 Task: Calculate the distance between New York City and Fire Island.
Action: Mouse moved to (283, 69)
Screenshot: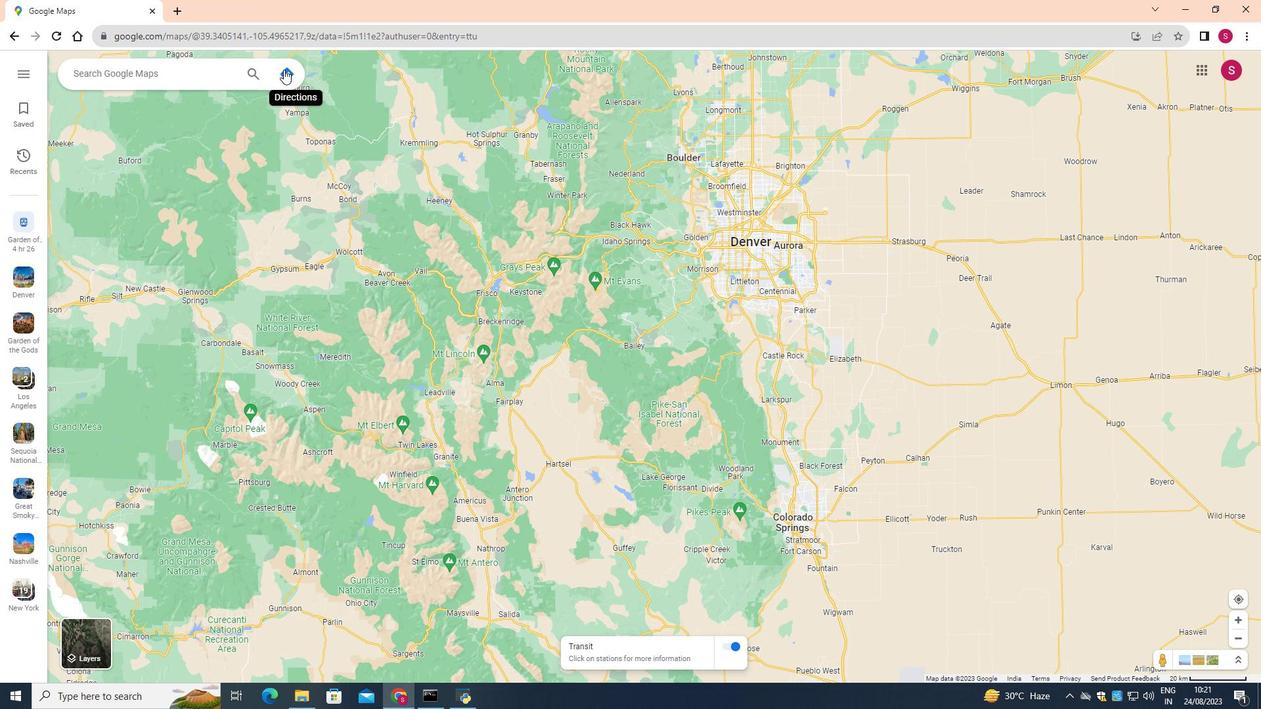 
Action: Mouse pressed left at (283, 69)
Screenshot: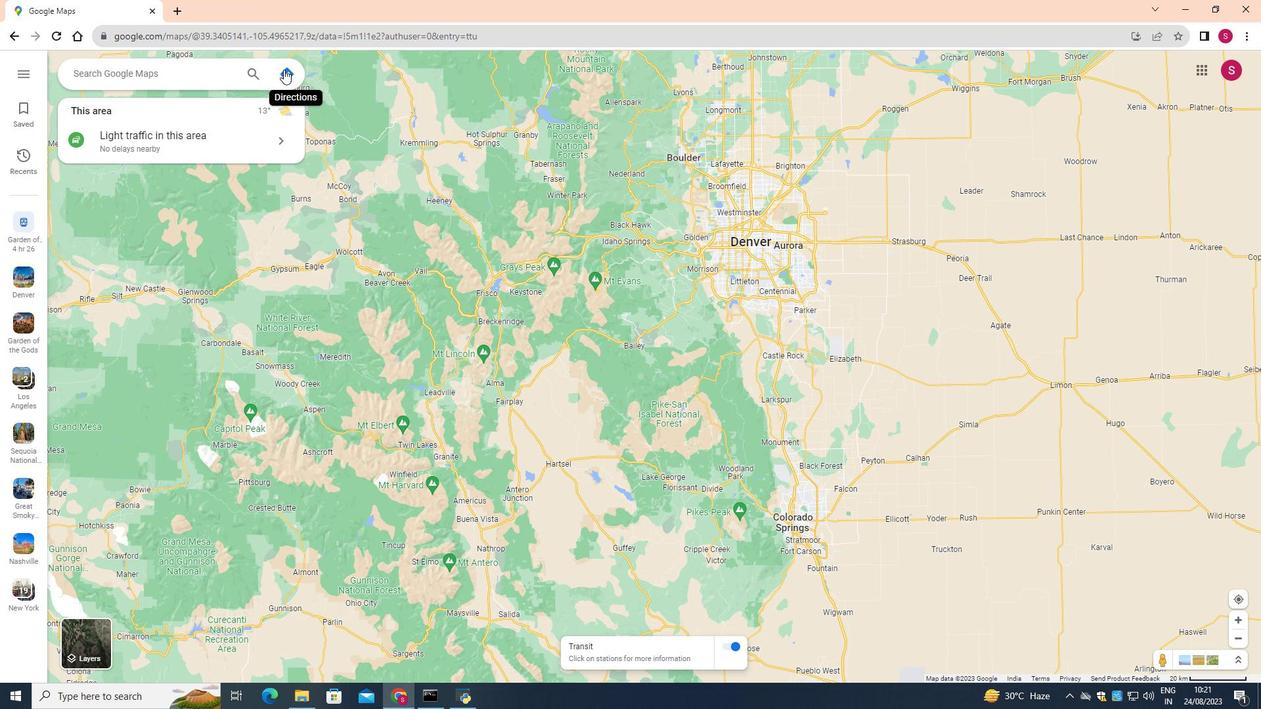 
Action: Mouse moved to (180, 107)
Screenshot: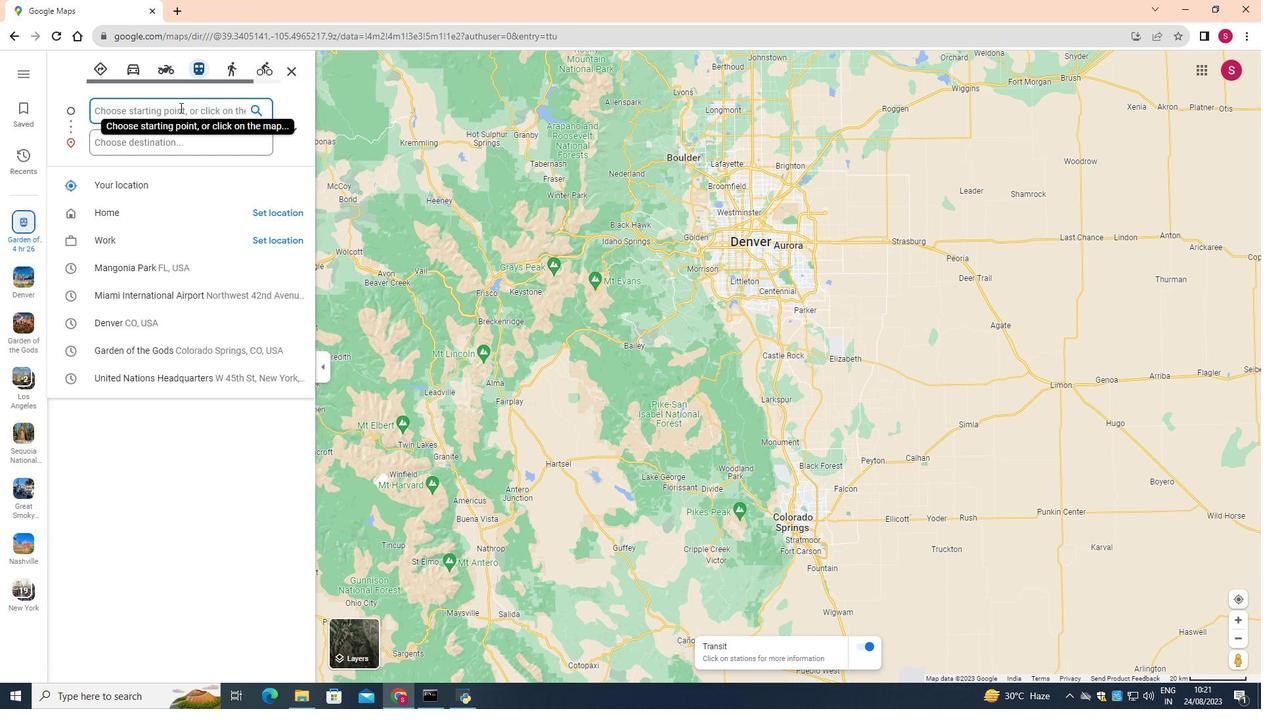 
Action: Mouse pressed left at (180, 107)
Screenshot: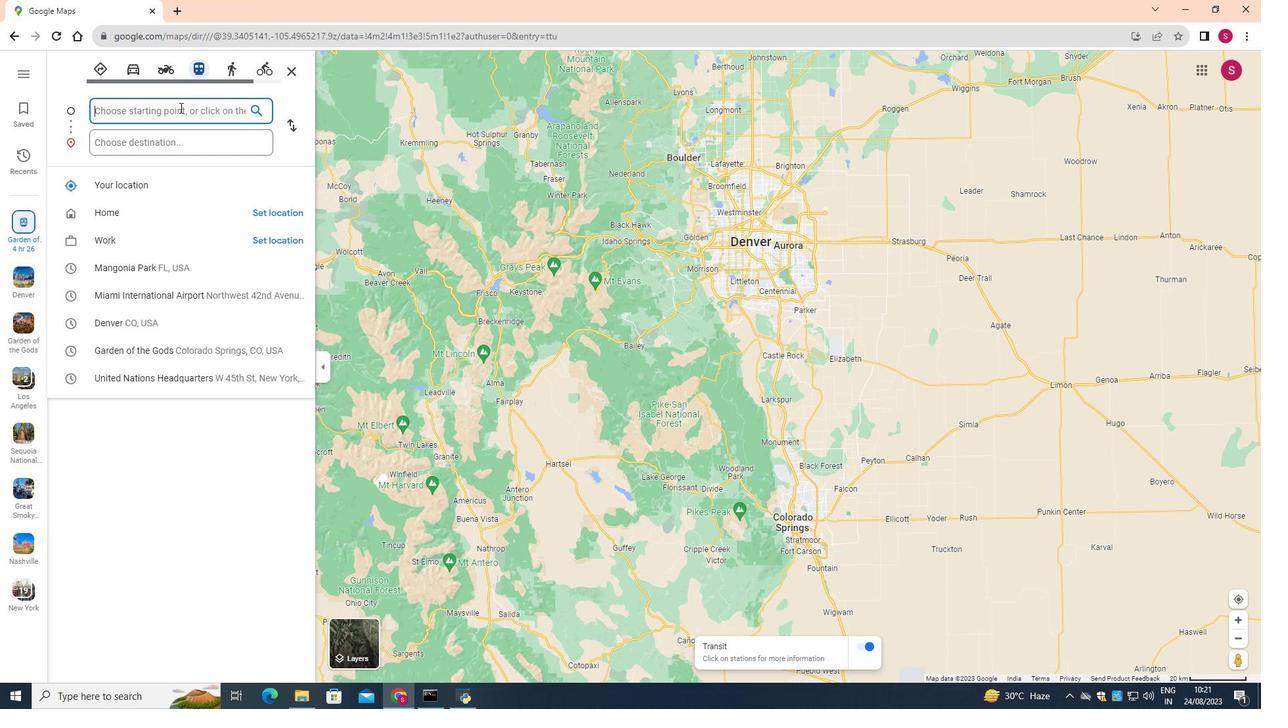 
Action: Key pressed <Key.shift>New<Key.space><Key.shift>York<Key.space><Key.shift>City
Screenshot: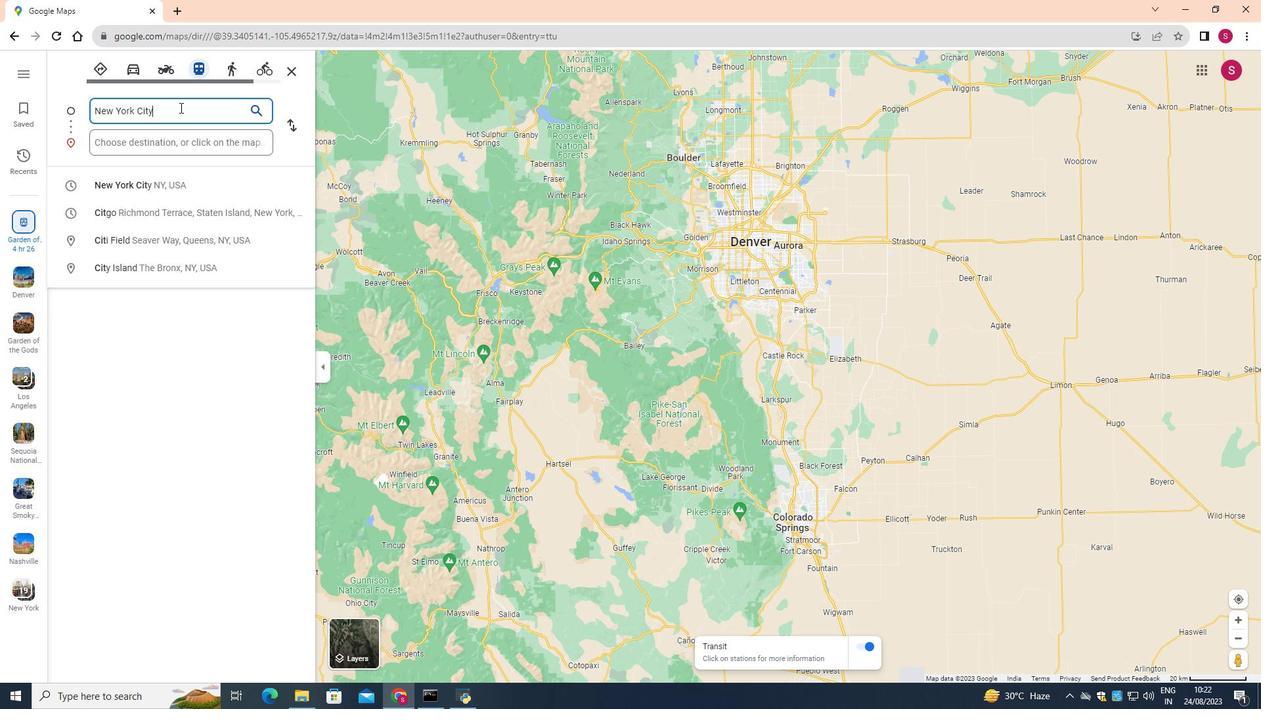 
Action: Mouse moved to (161, 186)
Screenshot: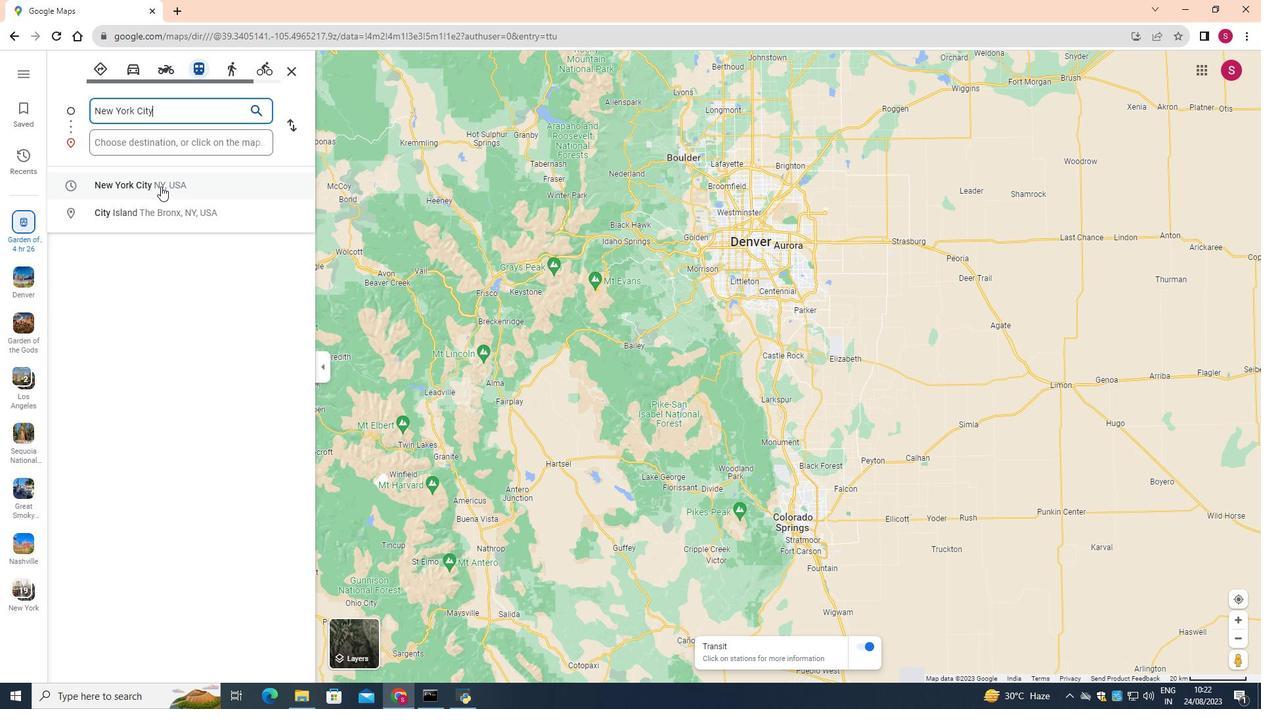 
Action: Mouse pressed left at (161, 186)
Screenshot: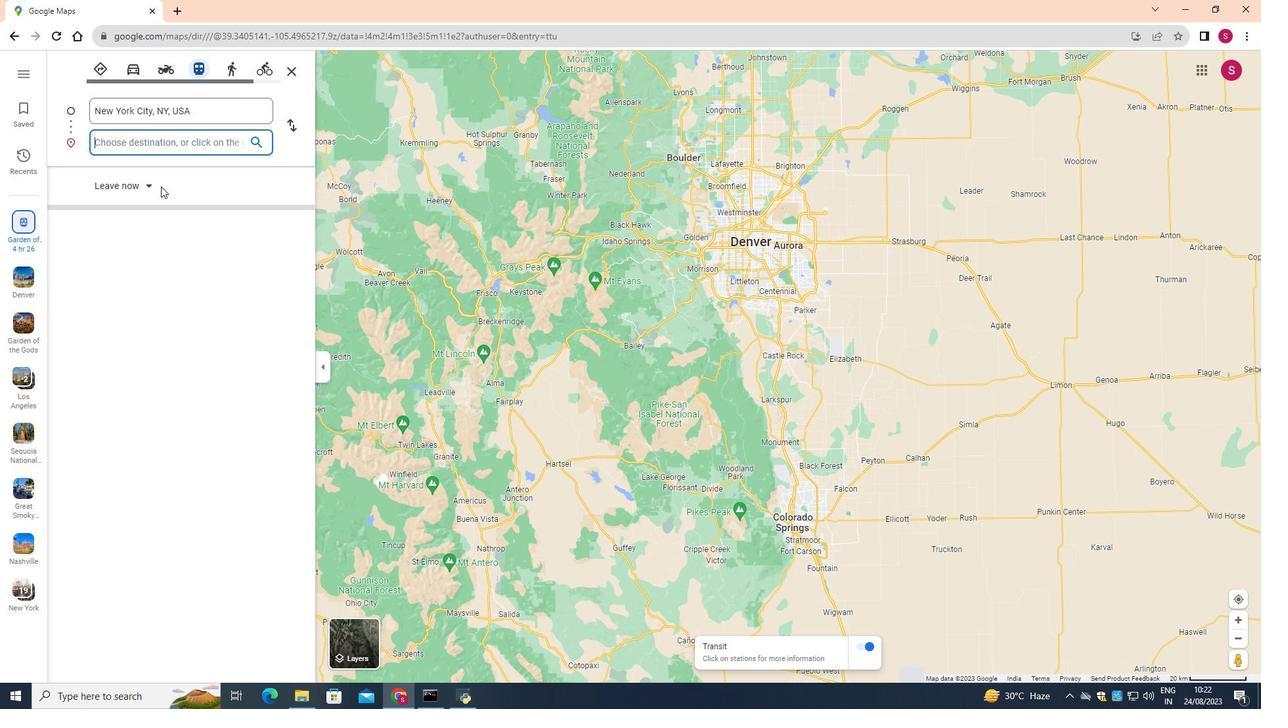 
Action: Mouse moved to (184, 138)
Screenshot: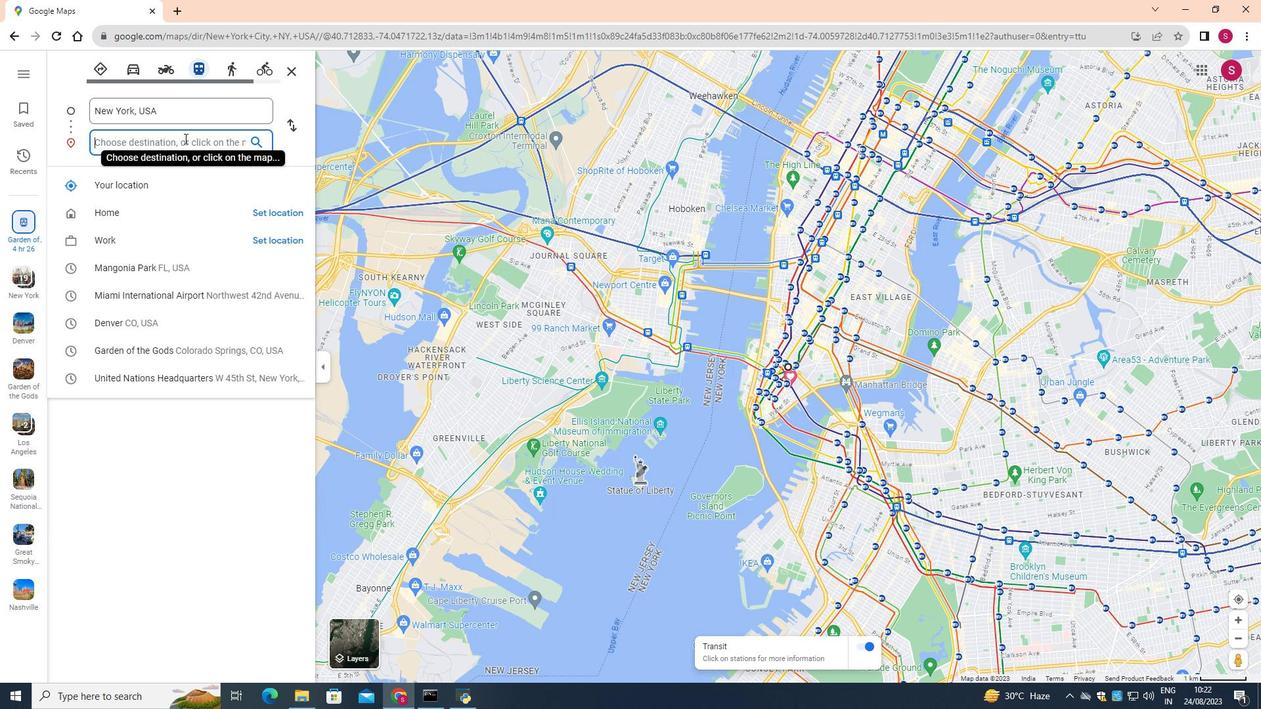 
Action: Mouse pressed left at (184, 138)
Screenshot: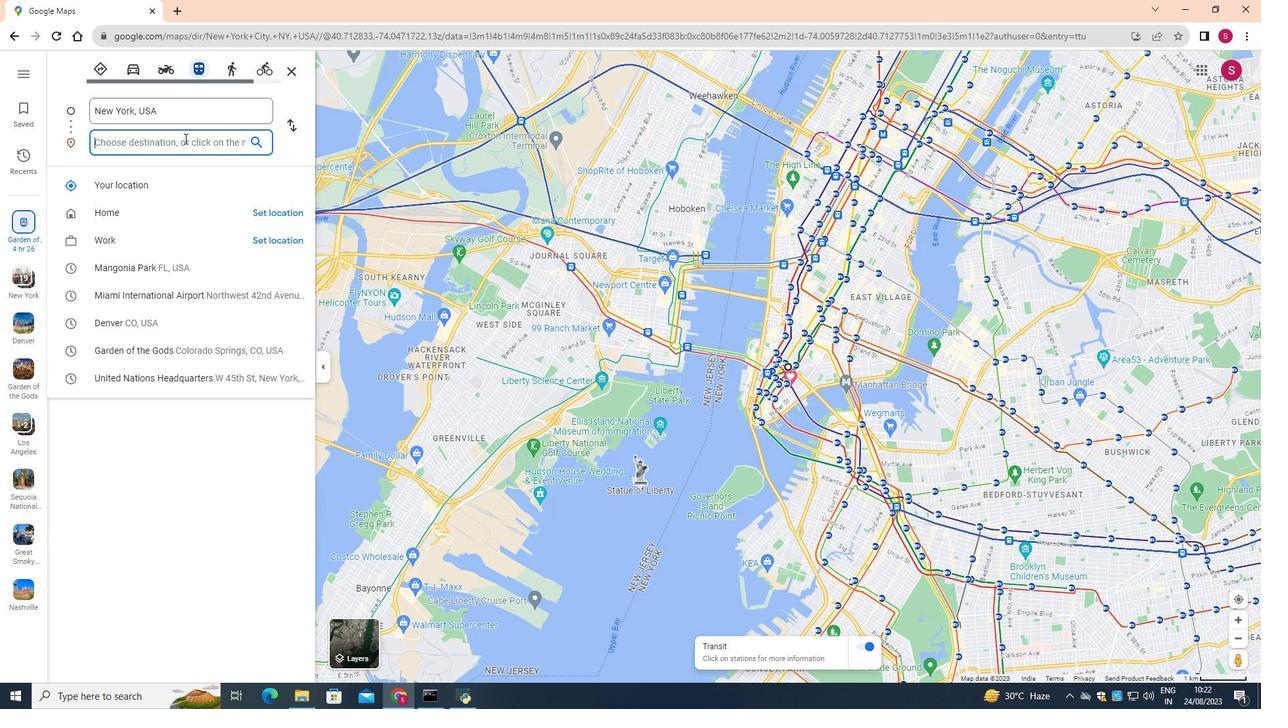 
Action: Key pressed <Key.shift><Key.shift>Fire
Screenshot: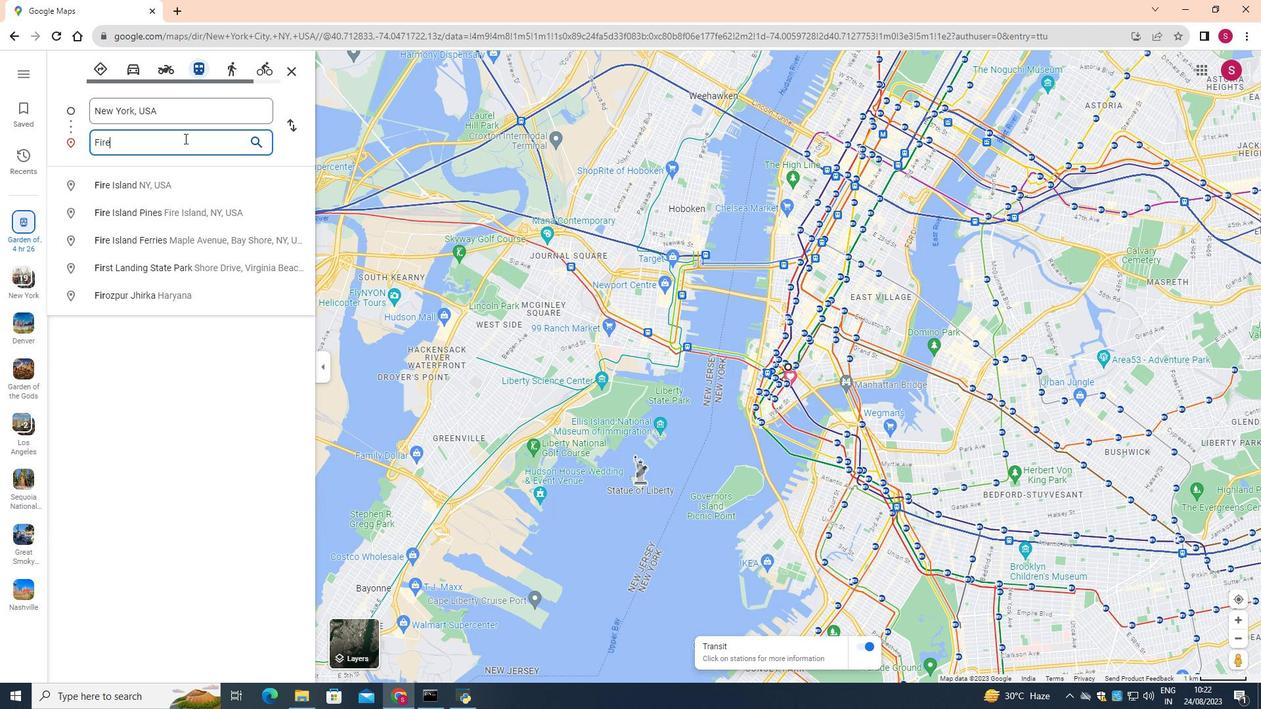 
Action: Mouse moved to (125, 188)
Screenshot: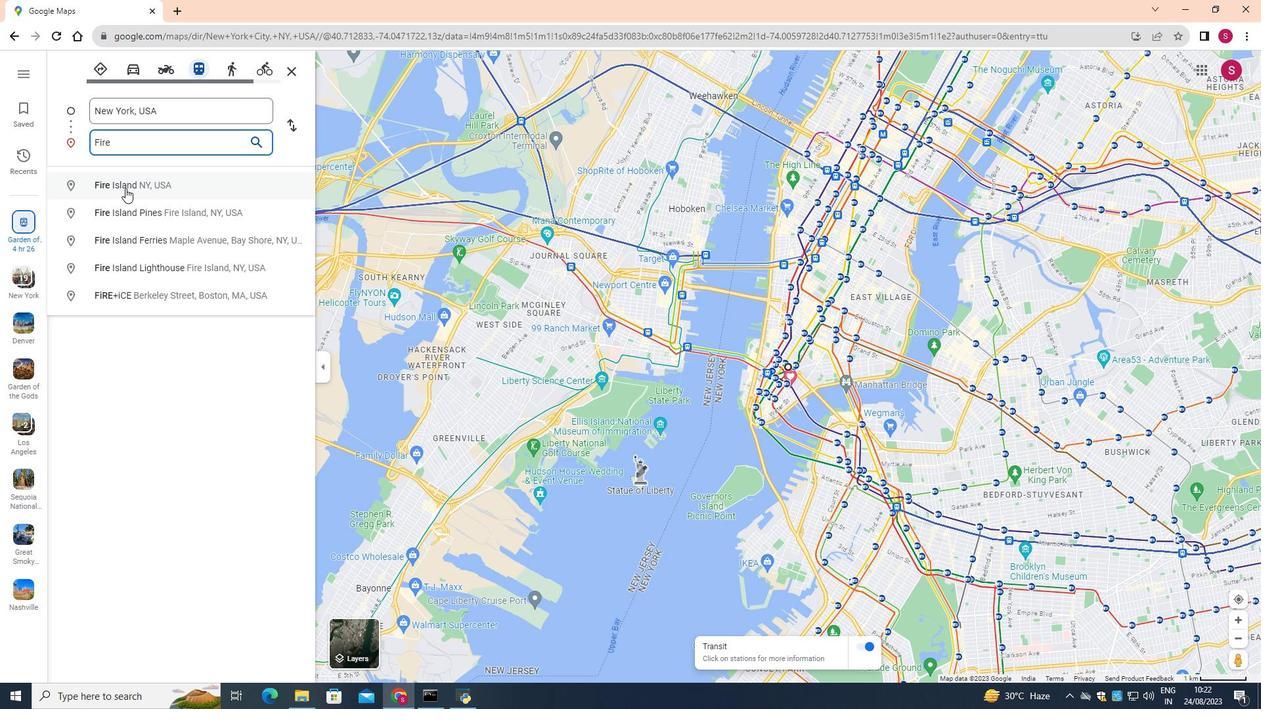 
Action: Mouse pressed left at (125, 188)
Screenshot: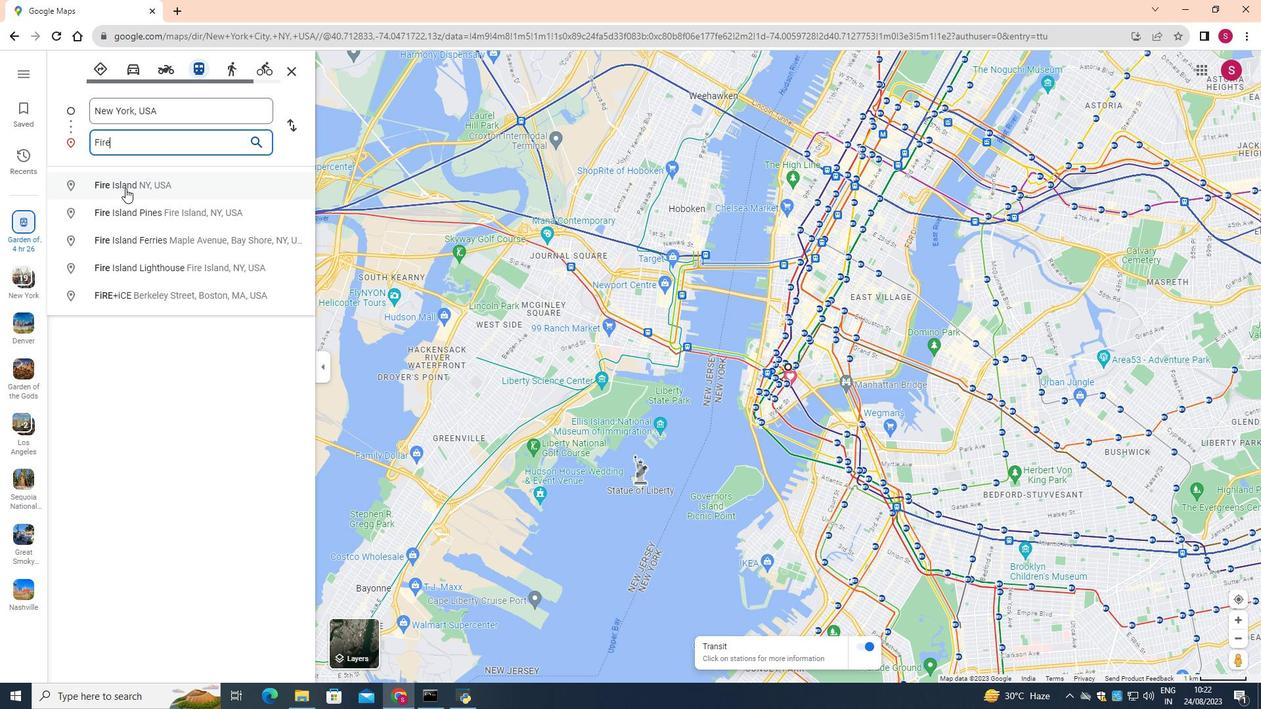 
Action: Mouse moved to (577, 639)
Screenshot: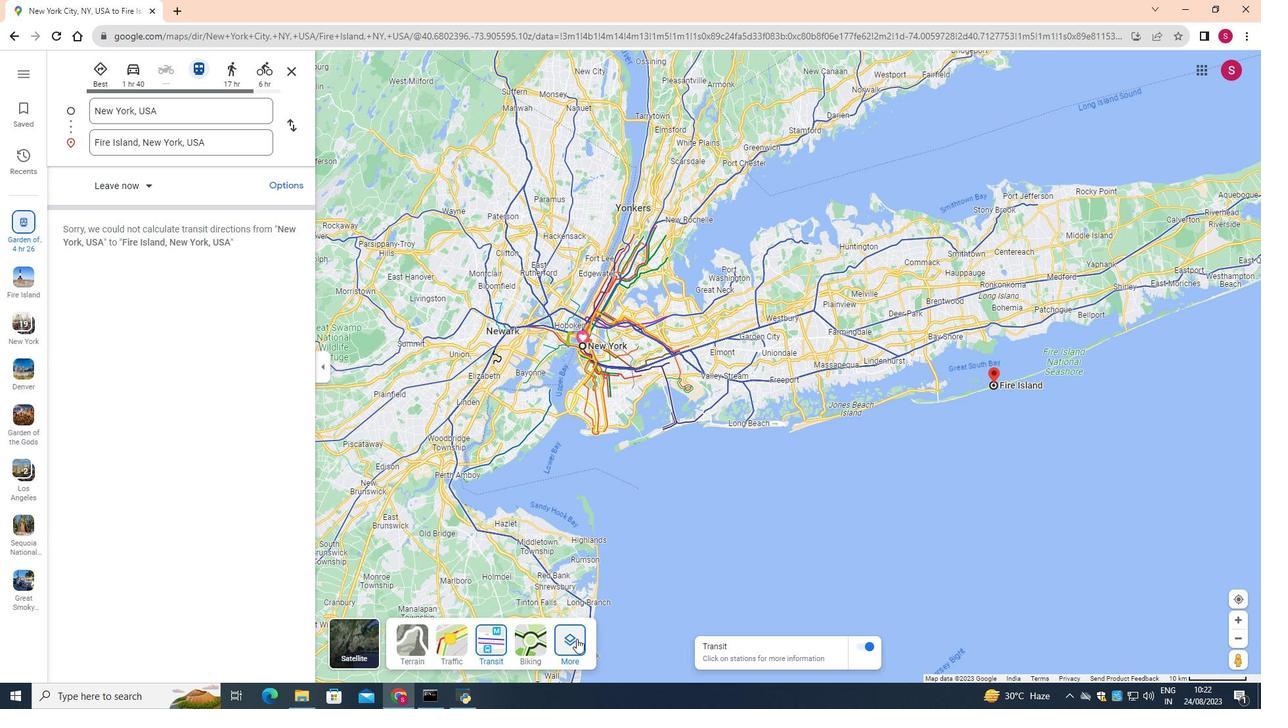 
Action: Mouse pressed left at (577, 639)
Screenshot: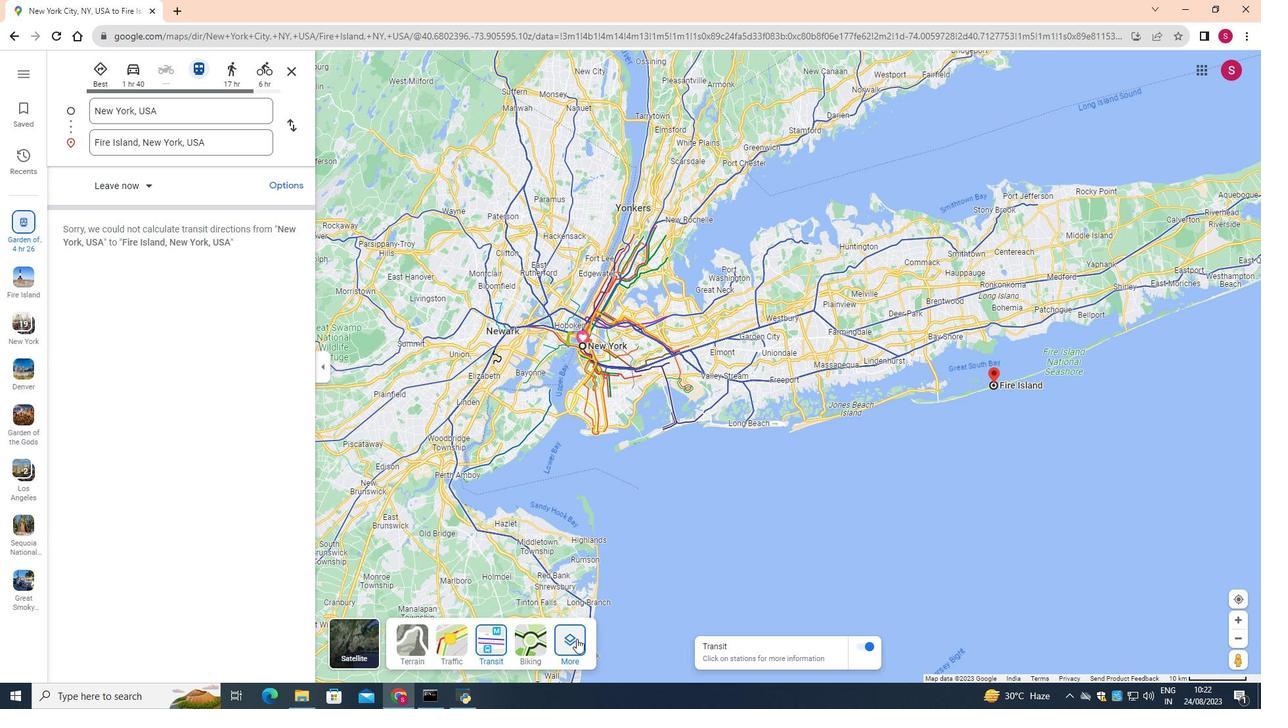 
Action: Mouse moved to (457, 528)
Screenshot: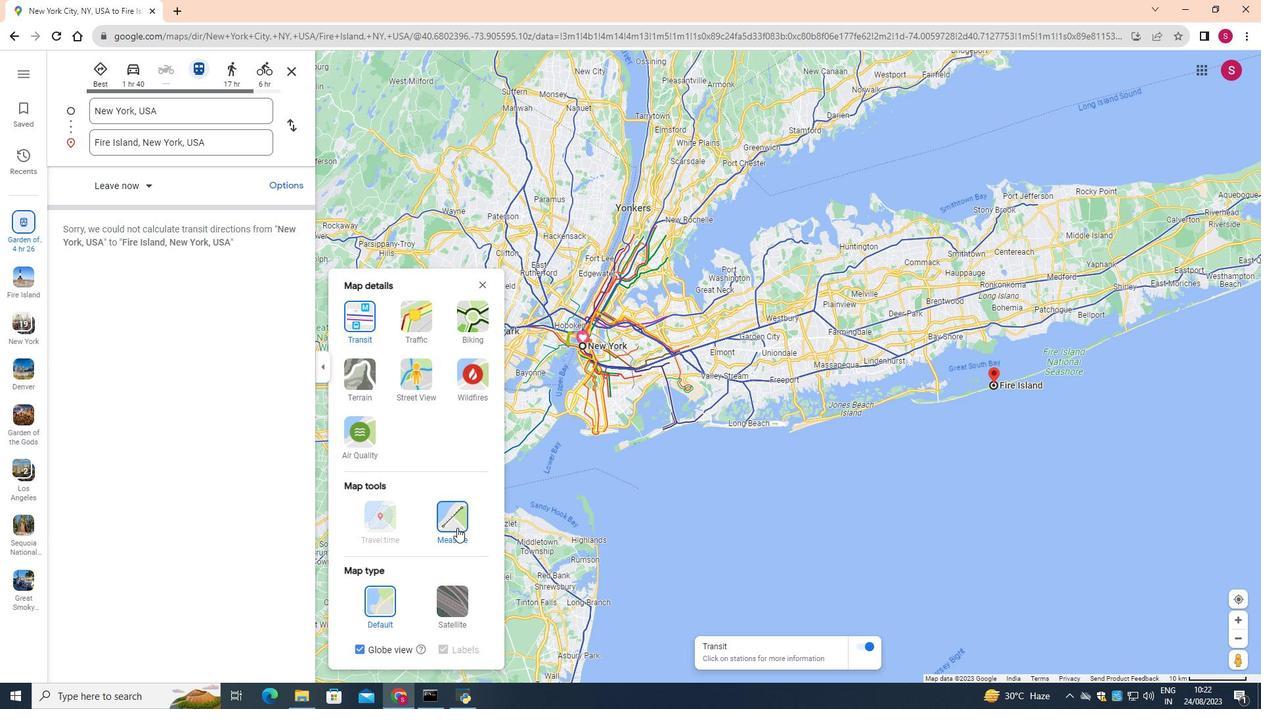 
Action: Mouse pressed left at (457, 528)
Screenshot: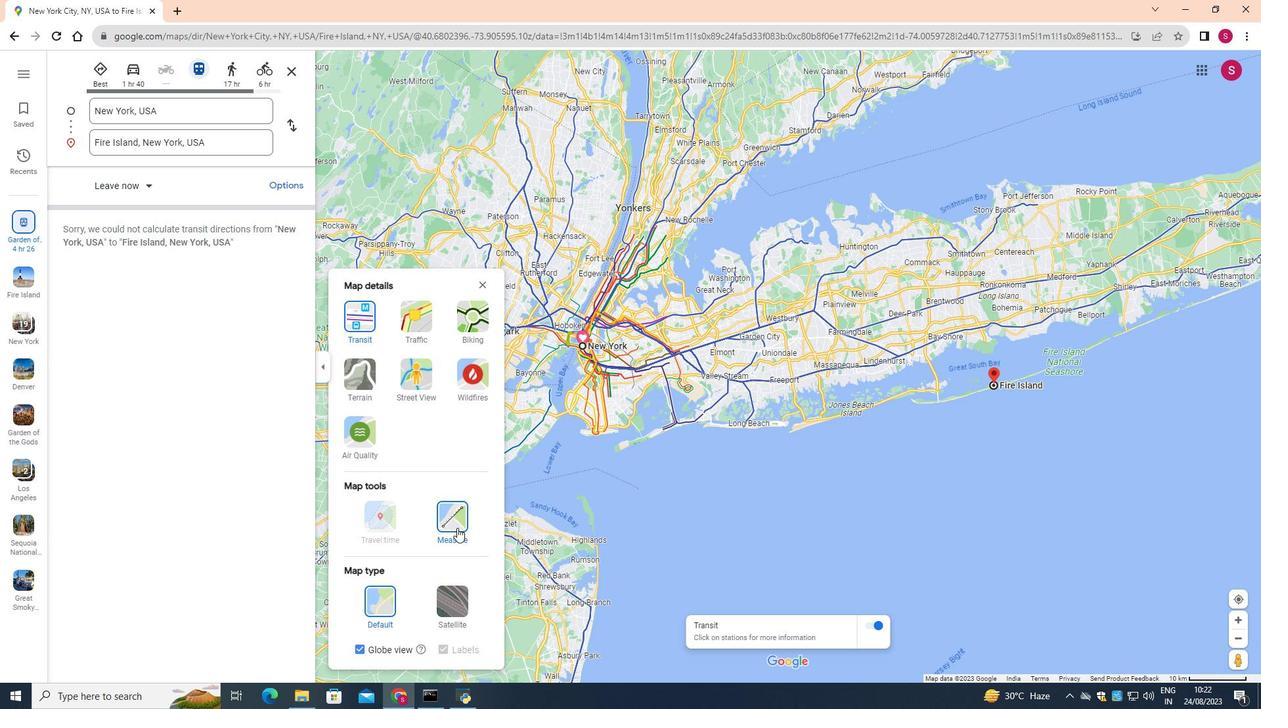 
Action: Mouse moved to (481, 283)
Screenshot: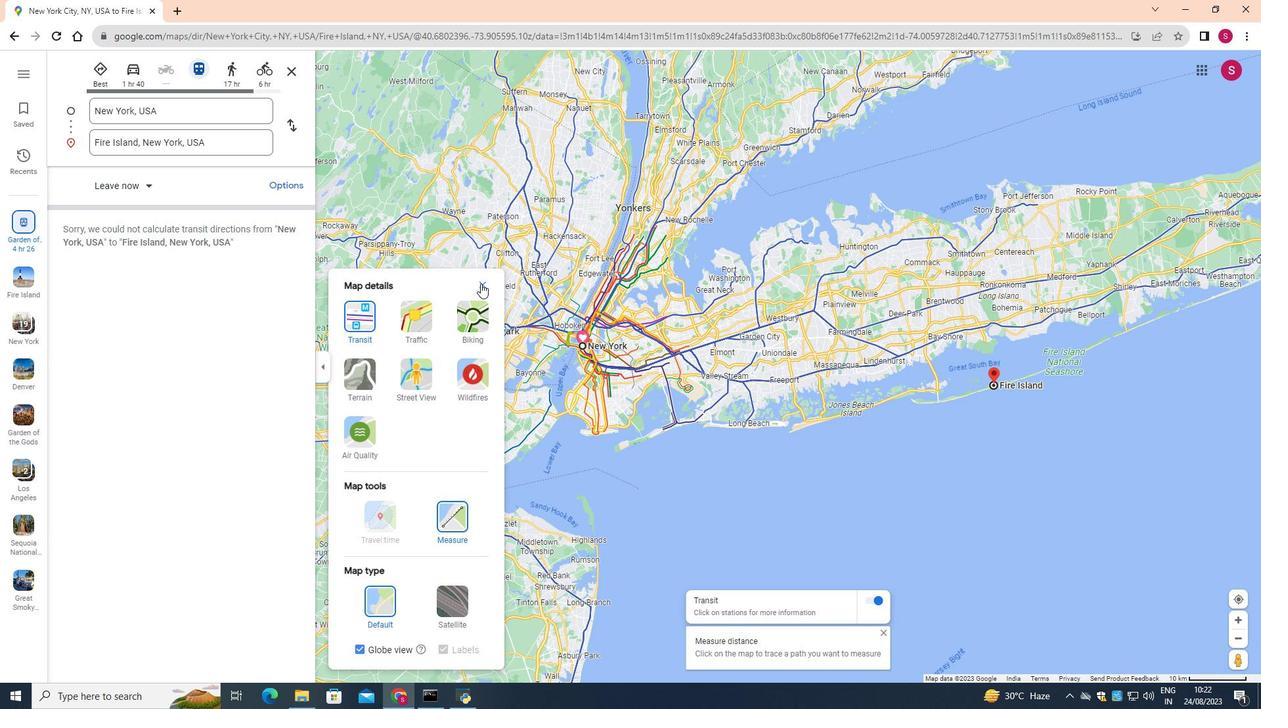 
Action: Mouse pressed left at (481, 283)
Screenshot: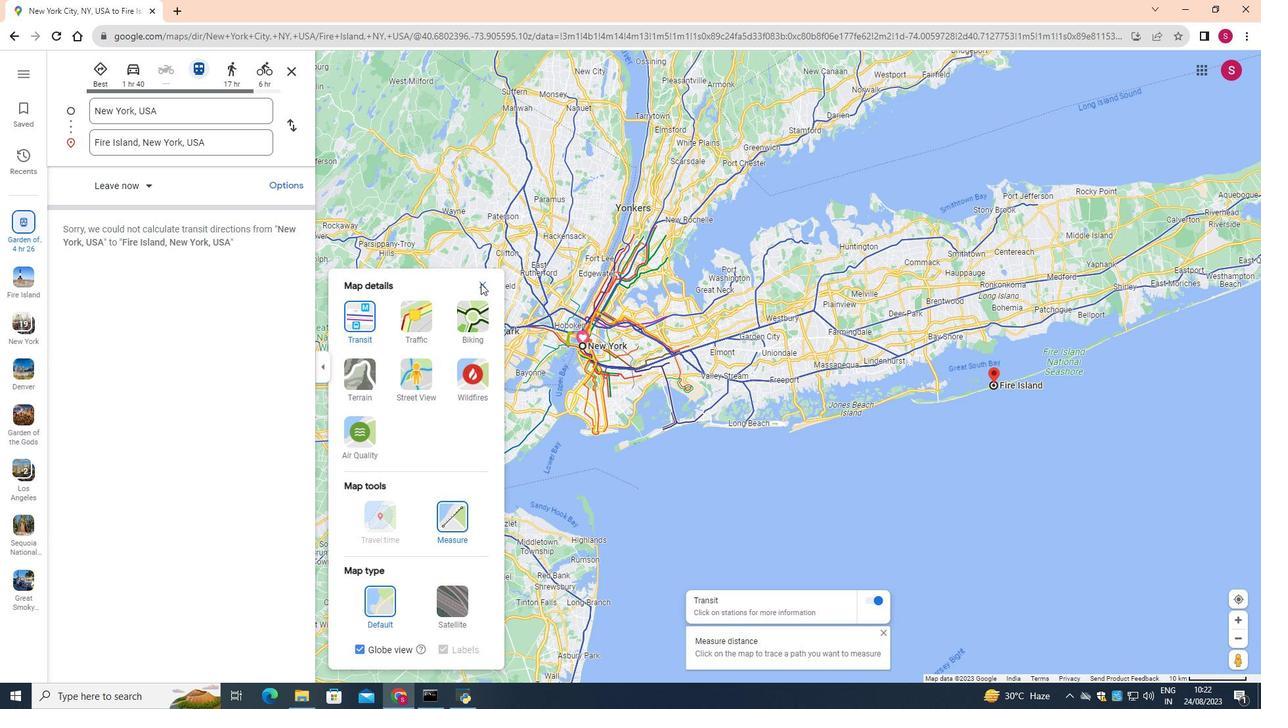 
Action: Mouse moved to (583, 347)
Screenshot: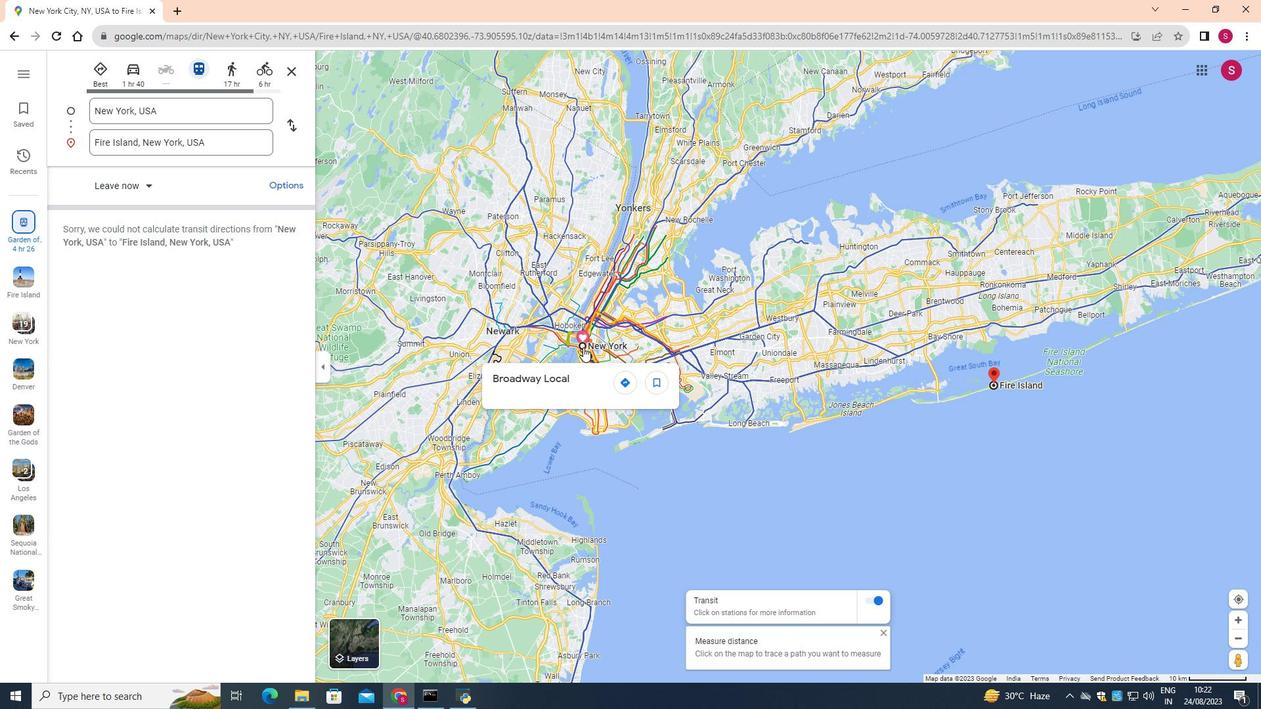 
Action: Mouse pressed left at (583, 347)
Screenshot: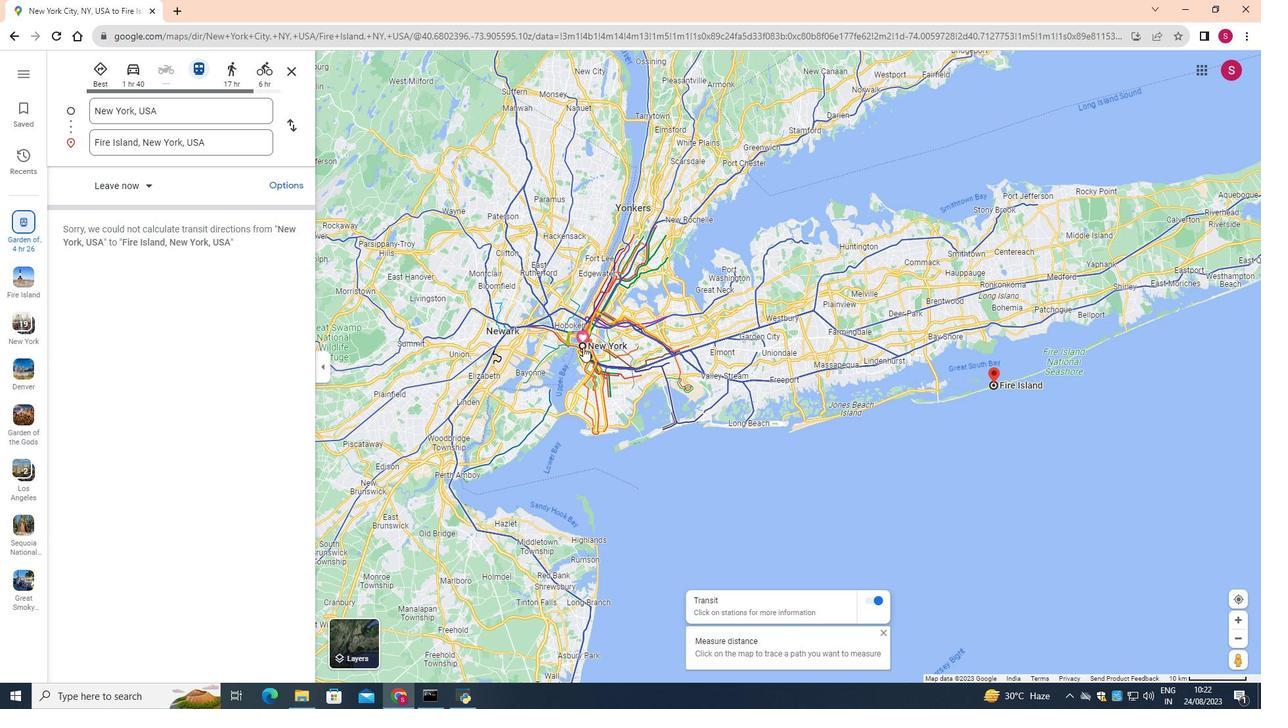 
Action: Mouse moved to (993, 385)
Screenshot: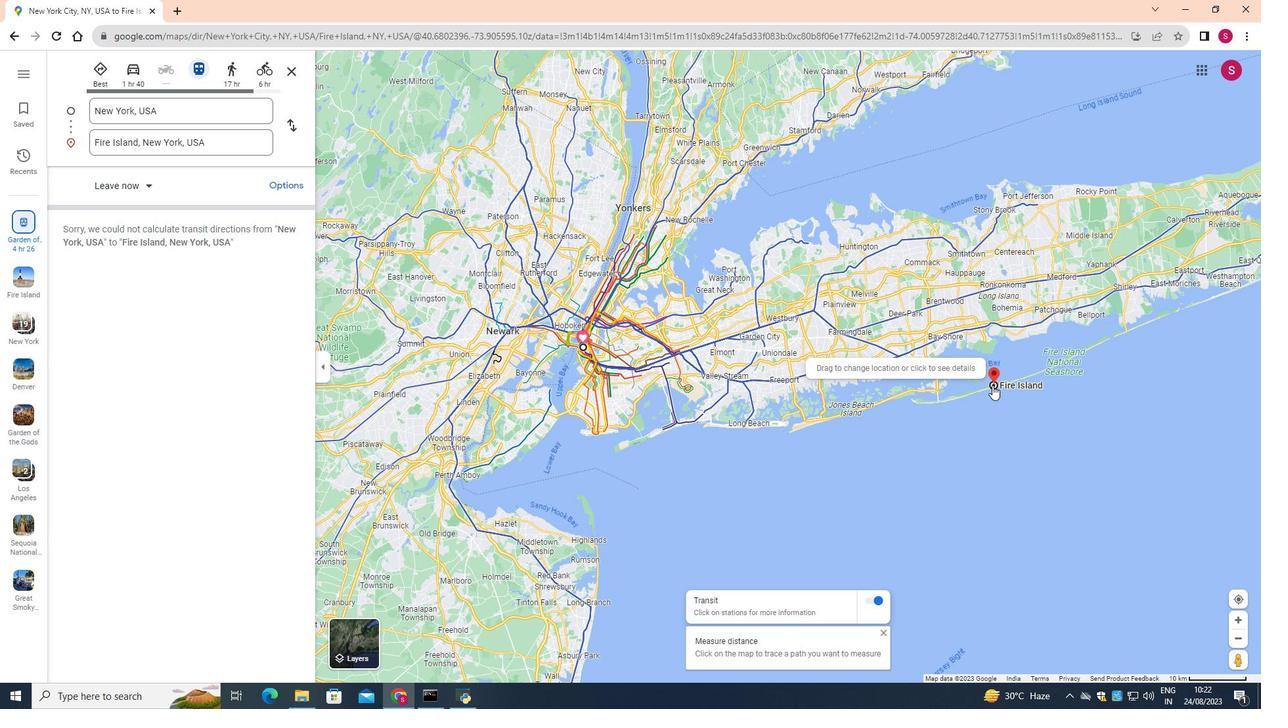 
Action: Mouse pressed left at (993, 385)
Screenshot: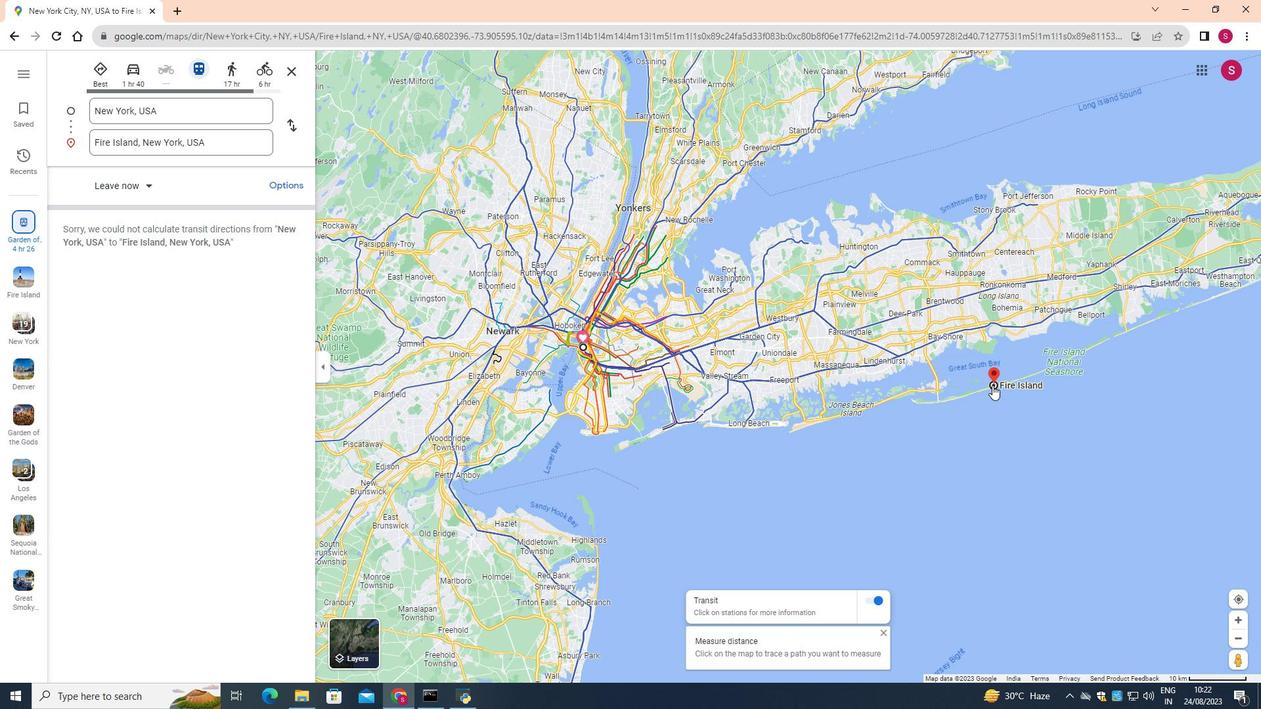 
Action: Mouse moved to (674, 437)
Screenshot: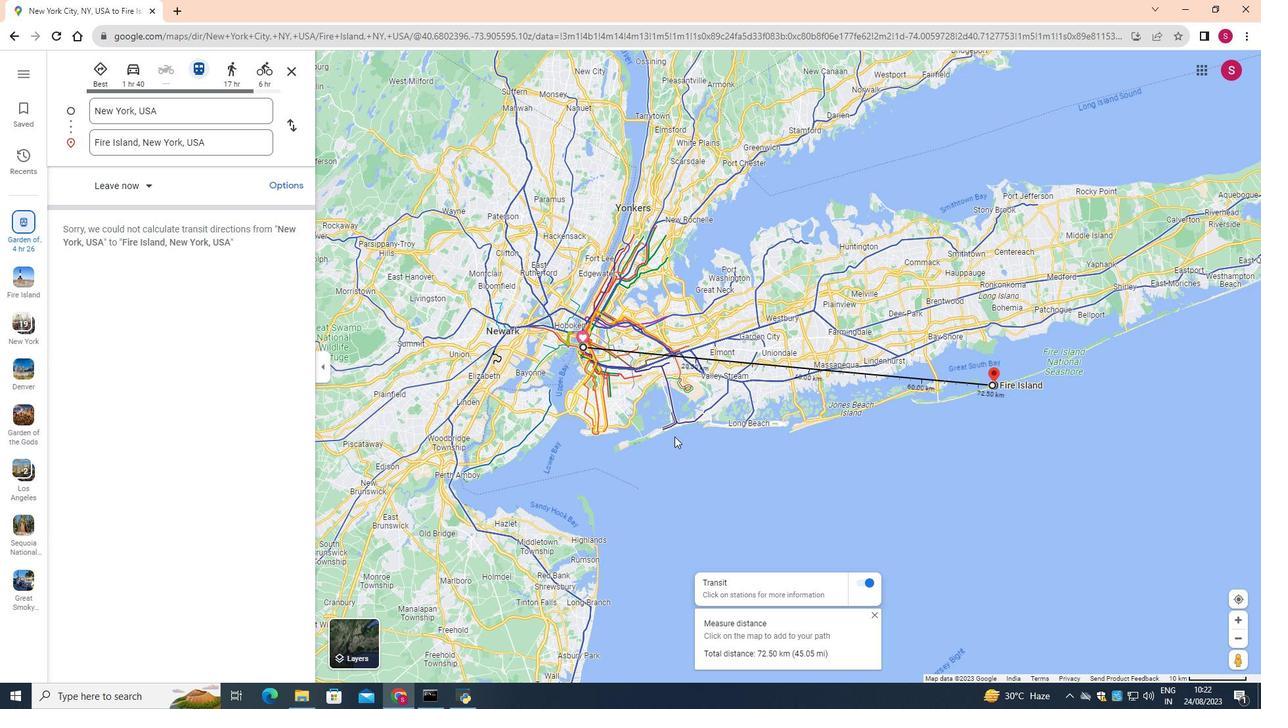 
Action: Mouse scrolled (674, 437) with delta (0, 0)
Screenshot: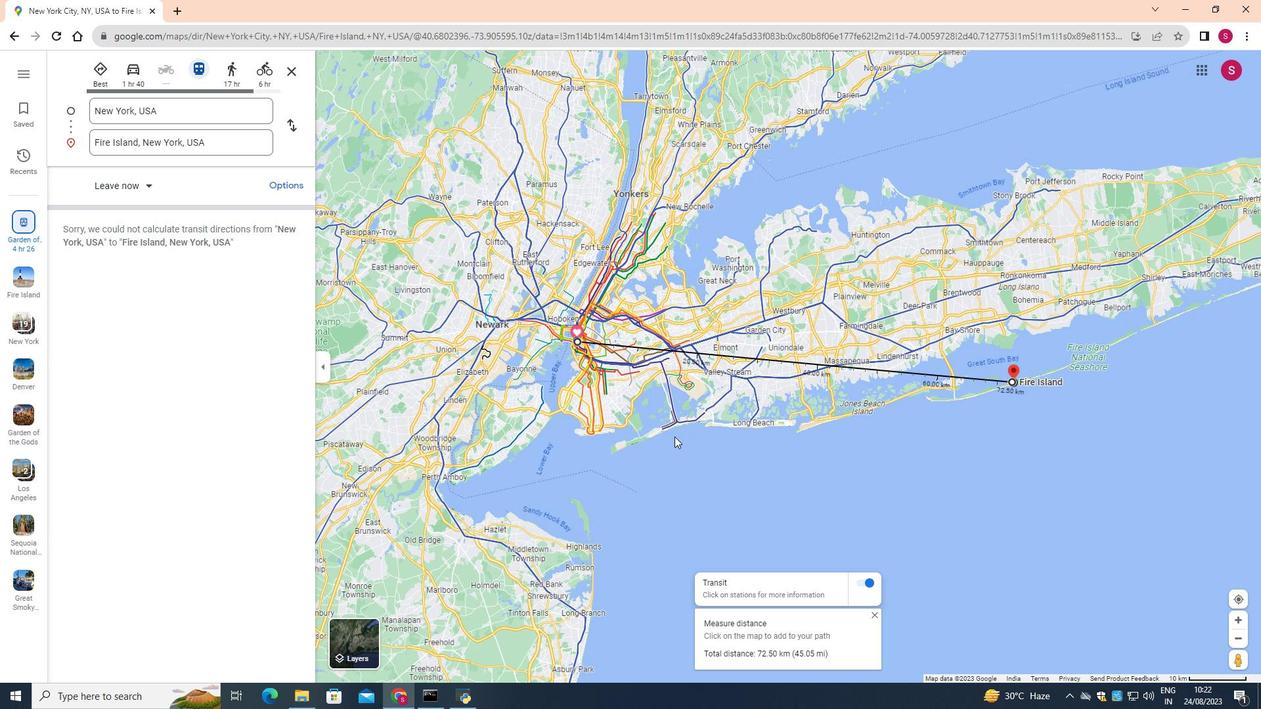 
Action: Mouse scrolled (674, 437) with delta (0, 0)
Screenshot: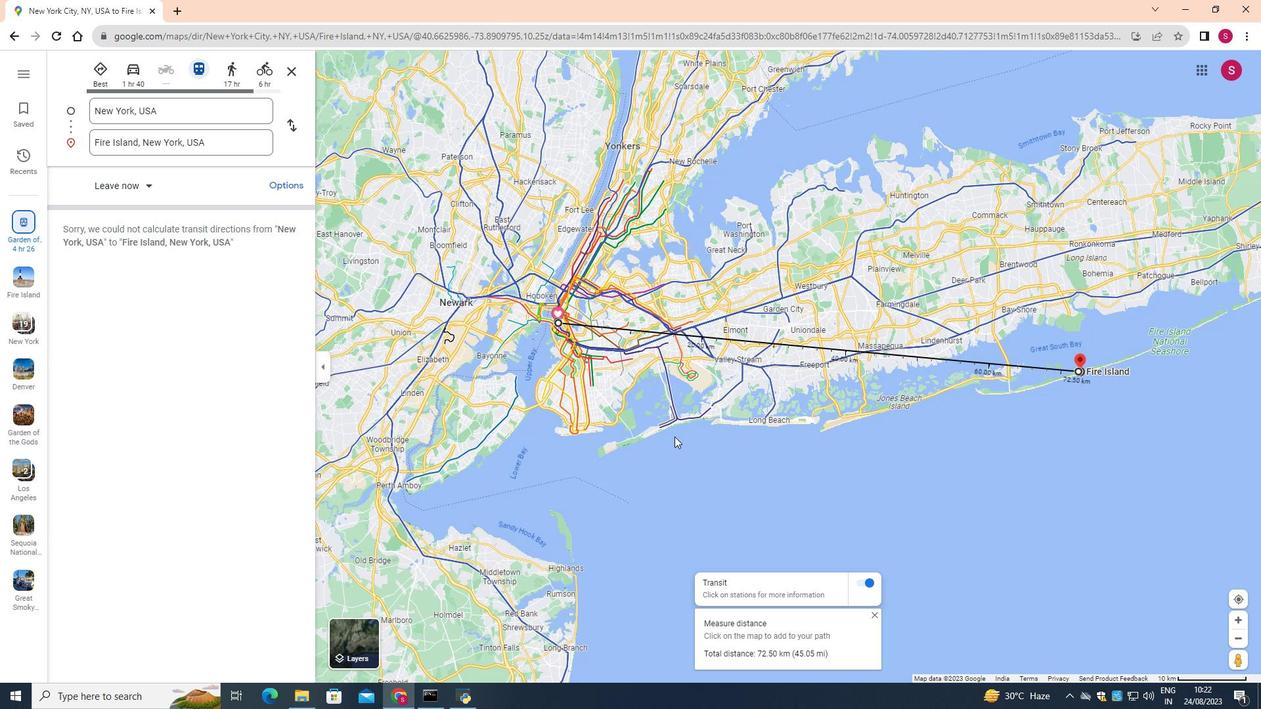 
Action: Mouse scrolled (674, 437) with delta (0, 0)
Screenshot: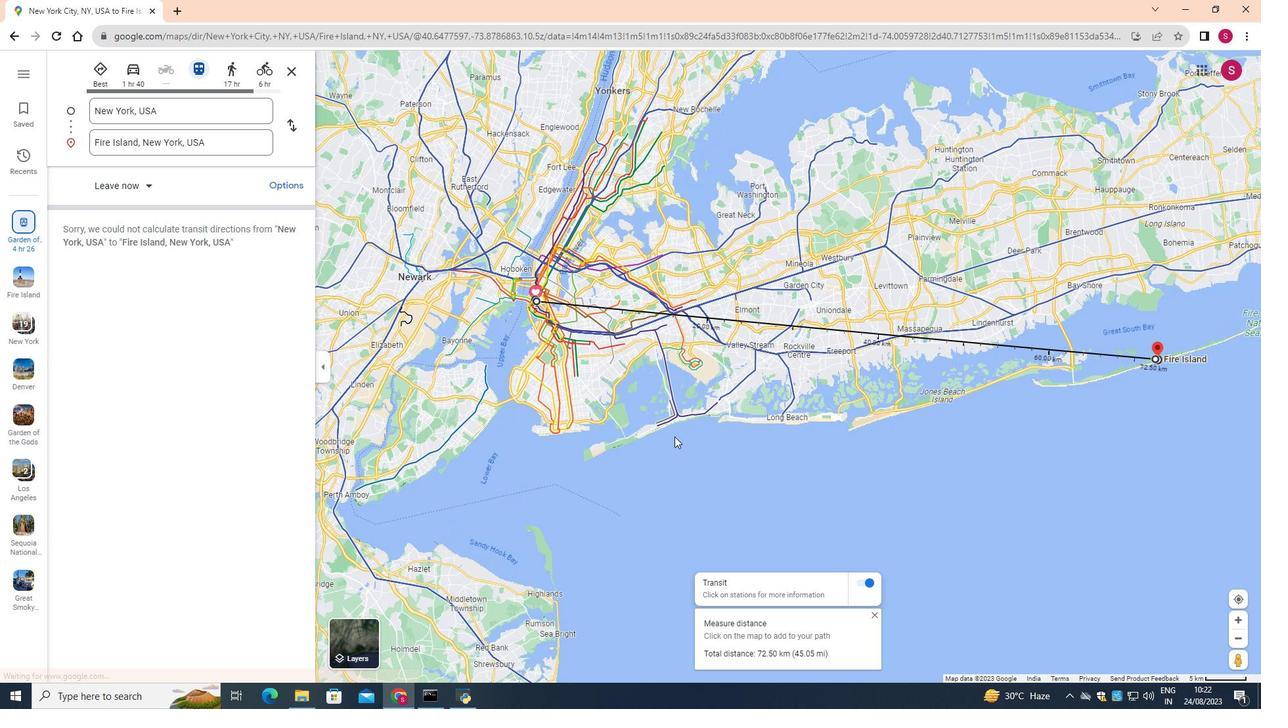 
Action: Mouse scrolled (674, 437) with delta (0, 0)
Screenshot: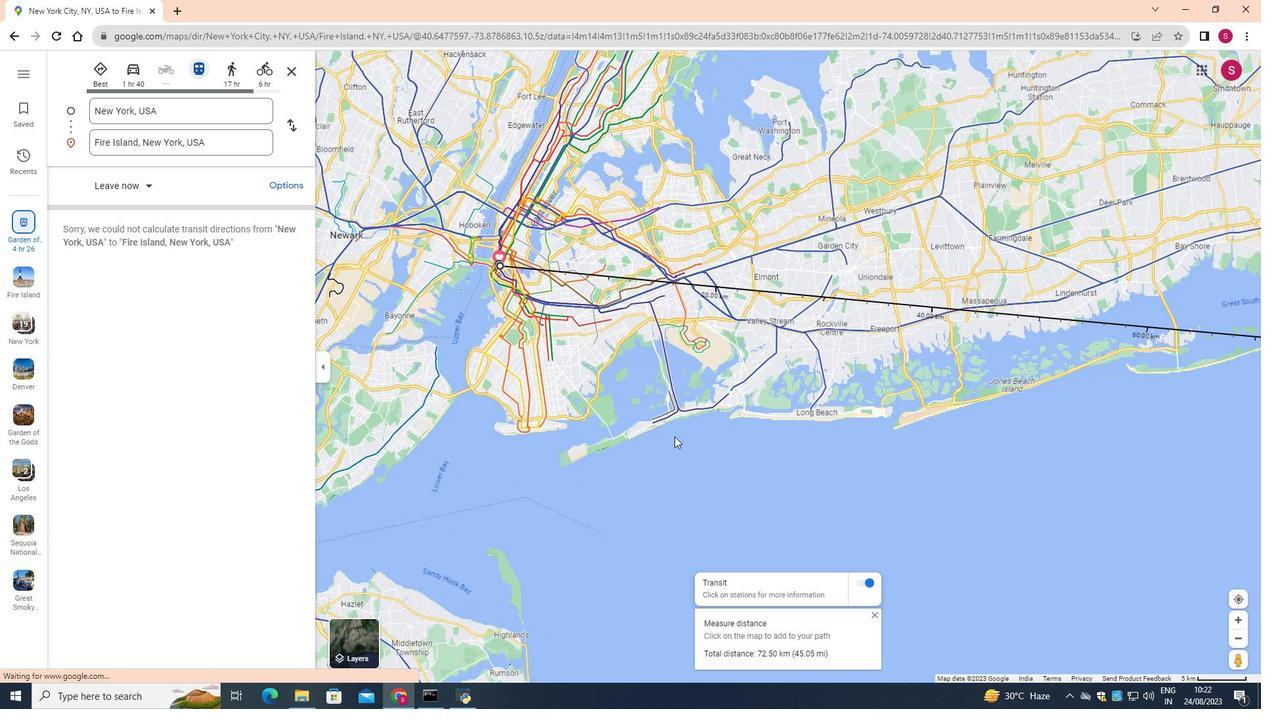 
Action: Mouse moved to (965, 467)
Screenshot: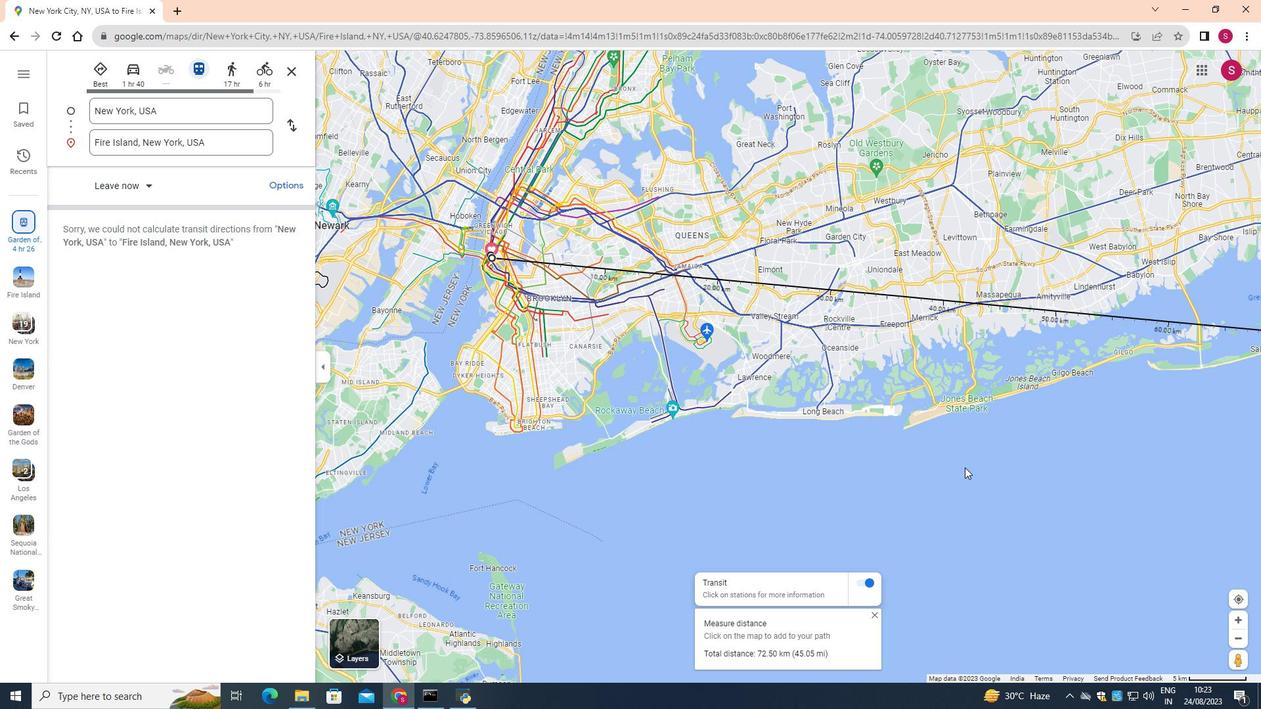 
Action: Mouse pressed left at (965, 467)
Screenshot: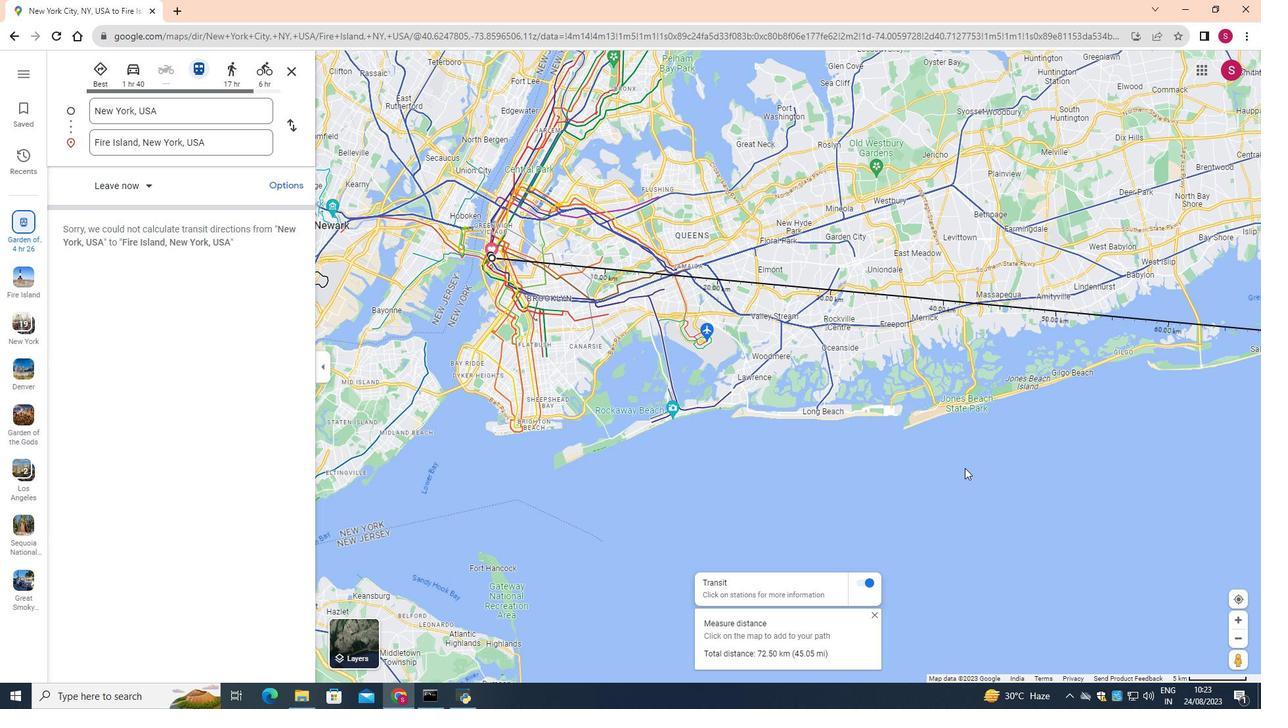 
Action: Mouse moved to (922, 439)
Screenshot: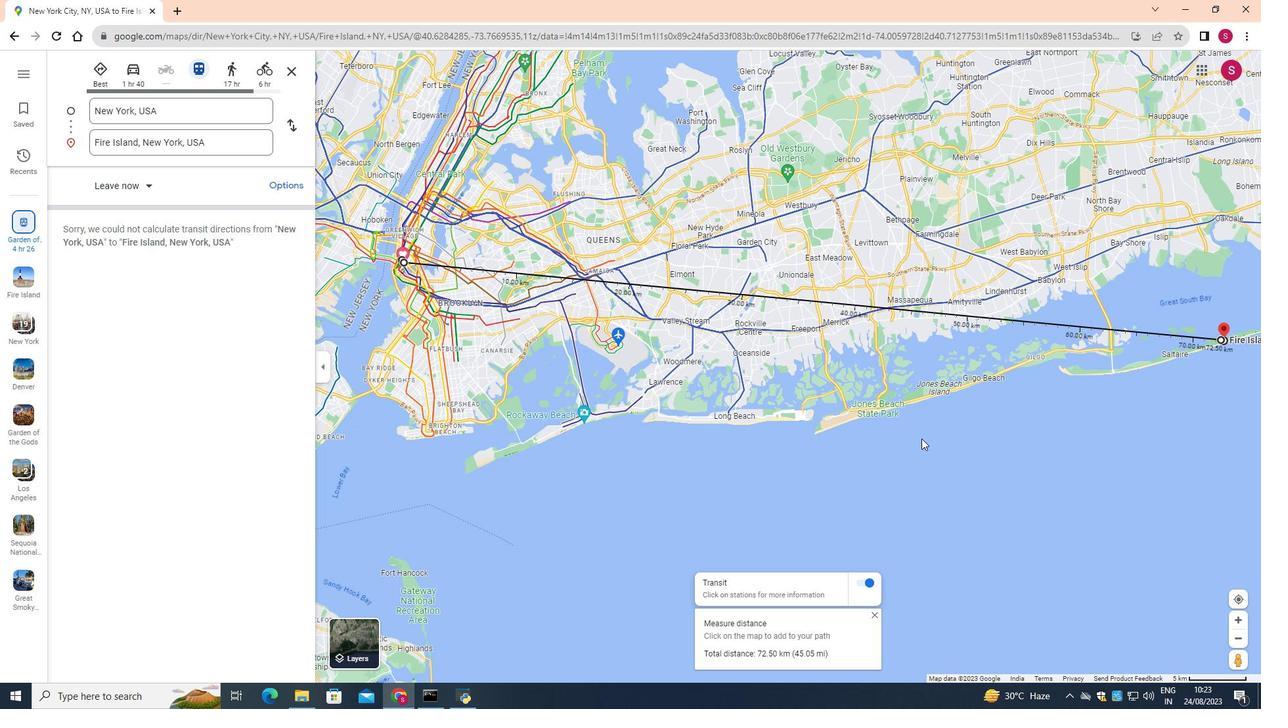 
Action: Mouse scrolled (922, 439) with delta (0, 0)
Screenshot: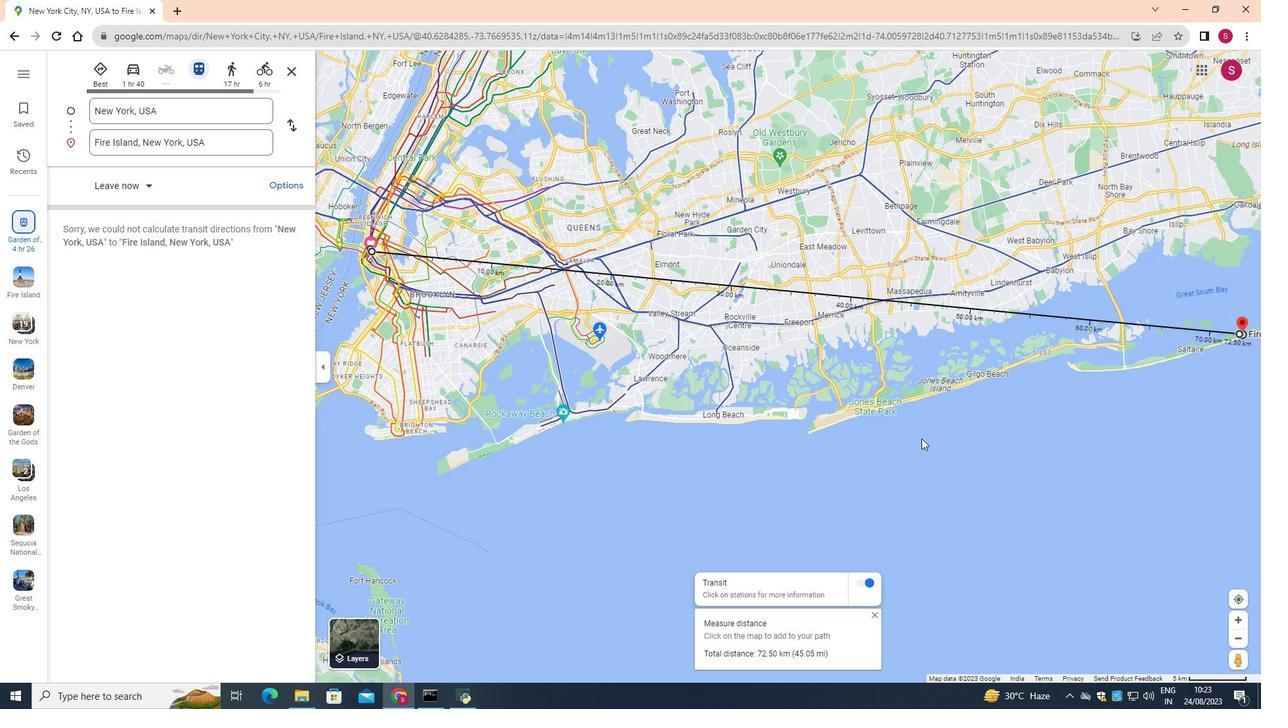 
Action: Mouse scrolled (922, 438) with delta (0, 0)
Screenshot: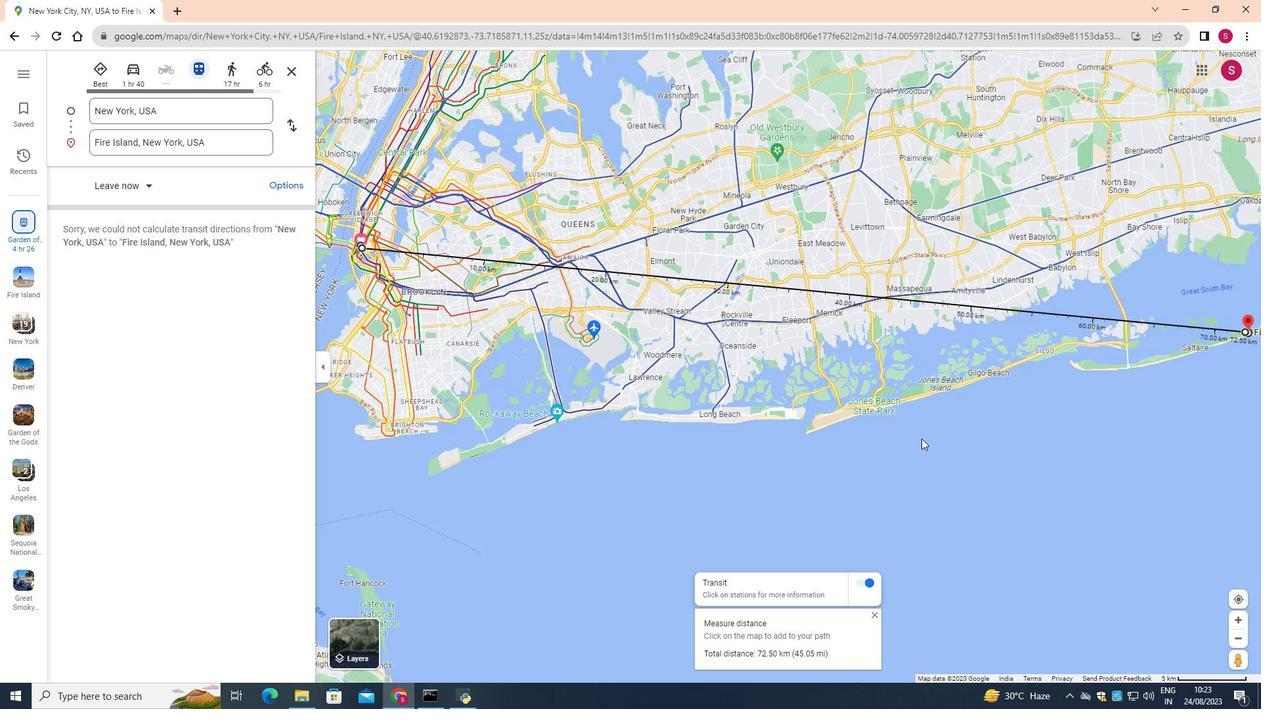 
Action: Mouse scrolled (922, 438) with delta (0, 0)
Screenshot: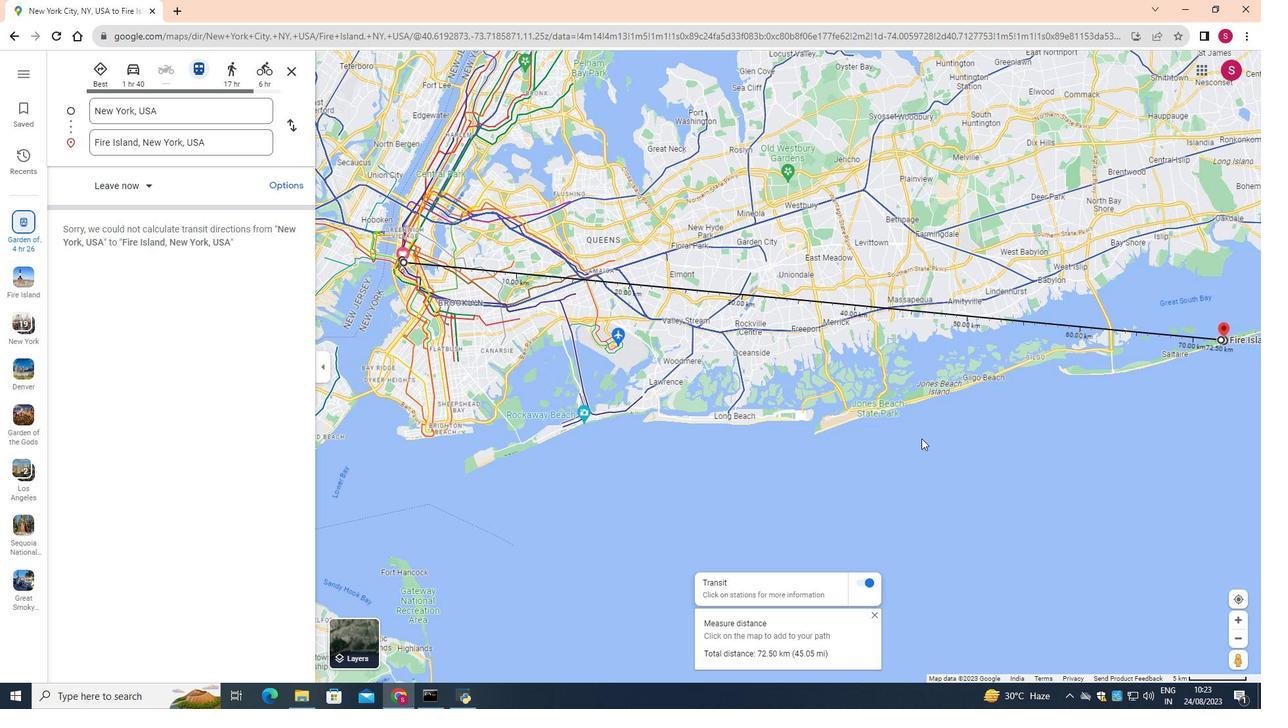 
Action: Mouse moved to (723, 421)
Screenshot: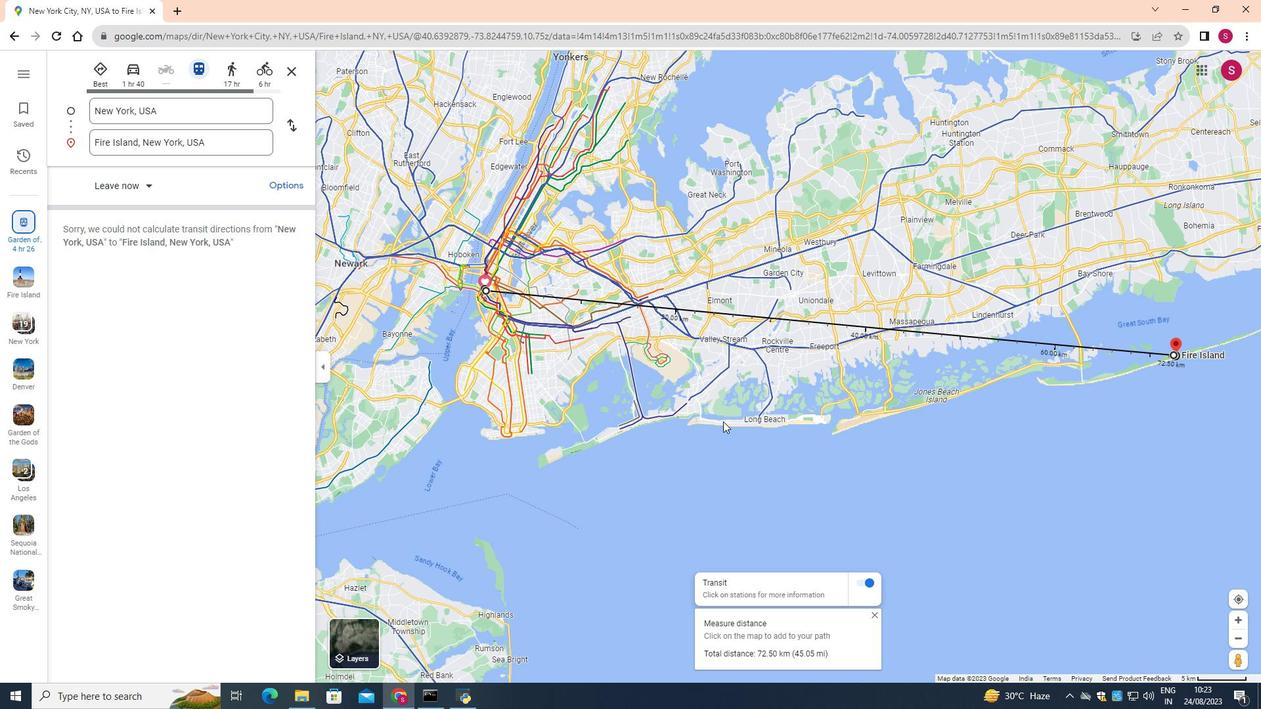 
